 Task: Add "Standardized Test Scores" as the test score title.
Action: Mouse moved to (746, 90)
Screenshot: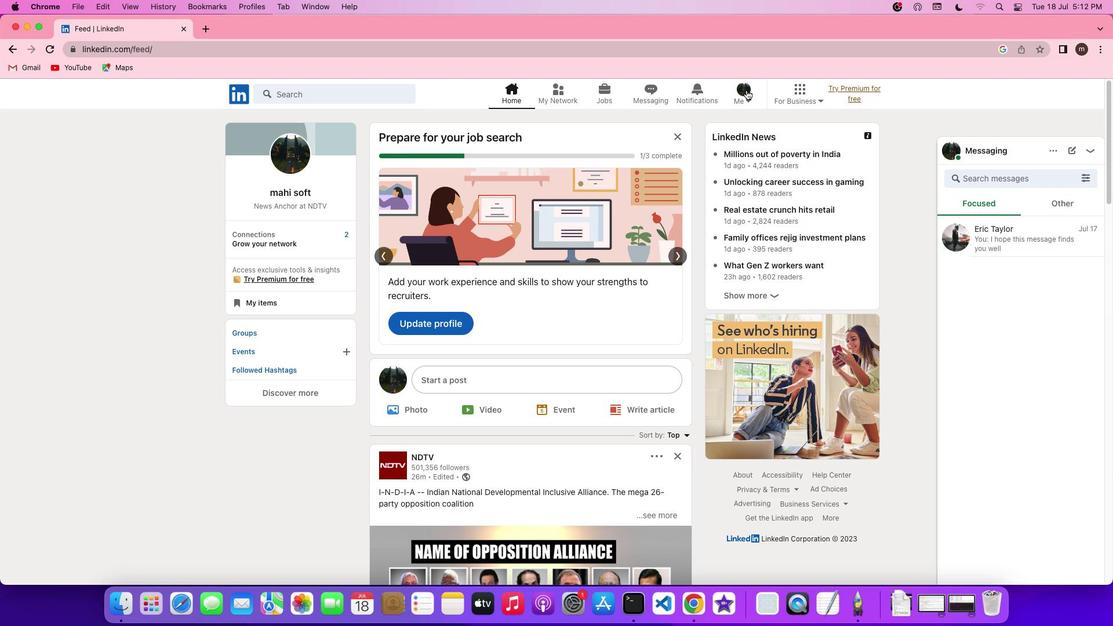 
Action: Mouse pressed left at (746, 90)
Screenshot: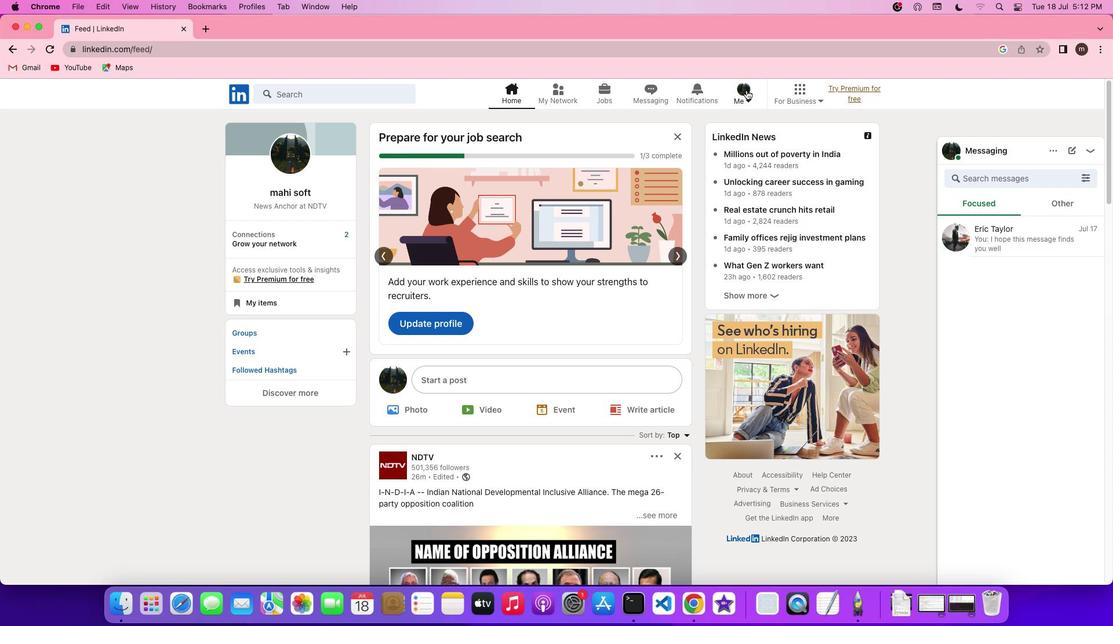 
Action: Mouse pressed left at (746, 90)
Screenshot: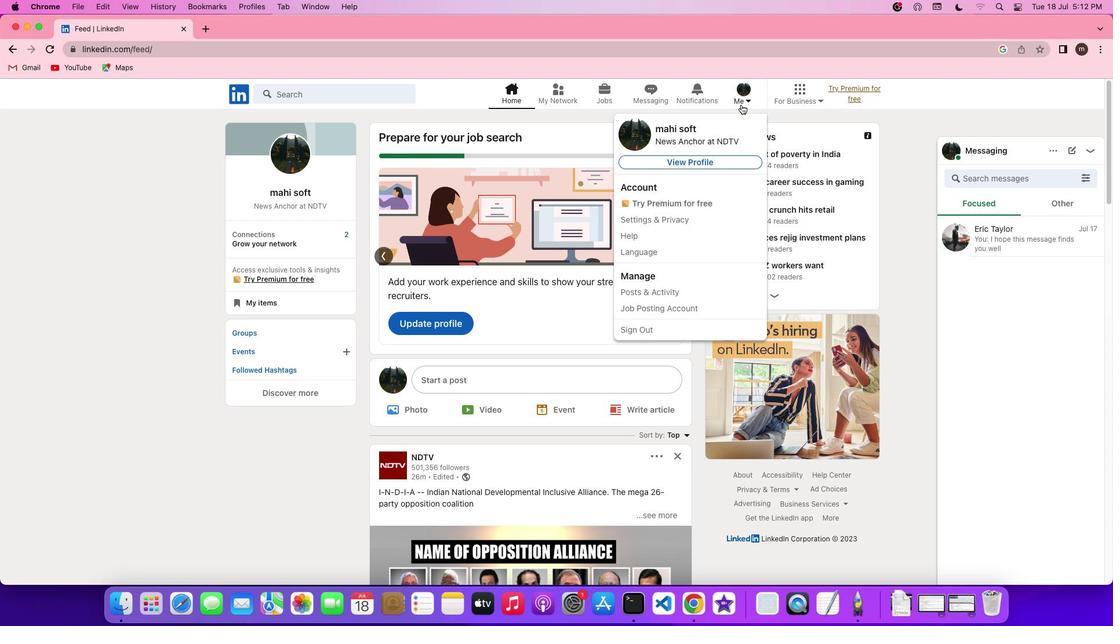 
Action: Mouse moved to (710, 155)
Screenshot: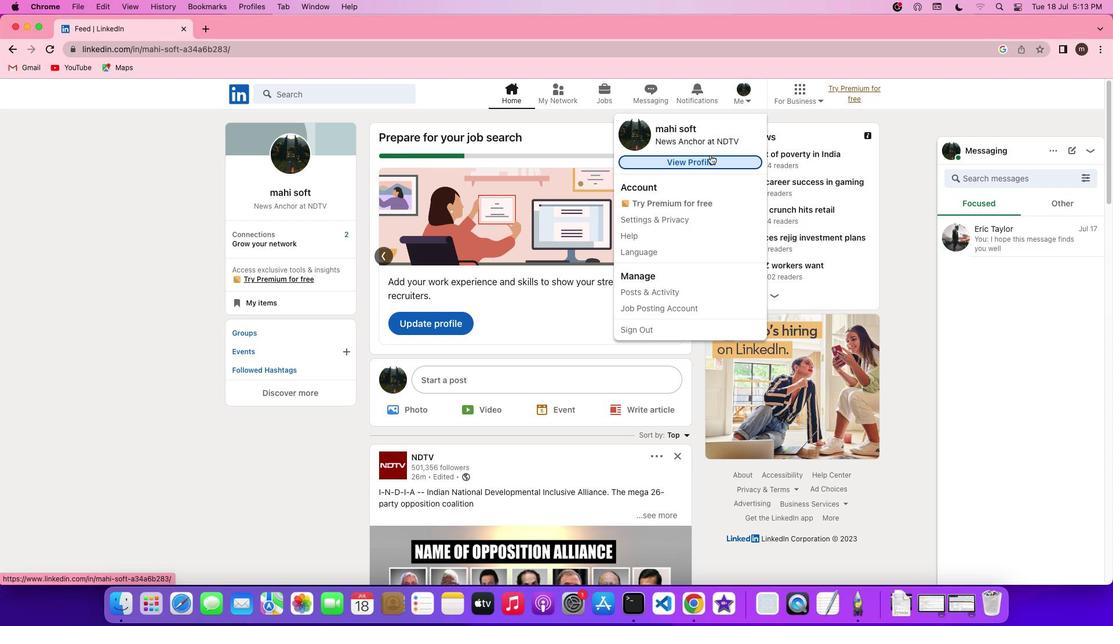 
Action: Mouse pressed left at (710, 155)
Screenshot: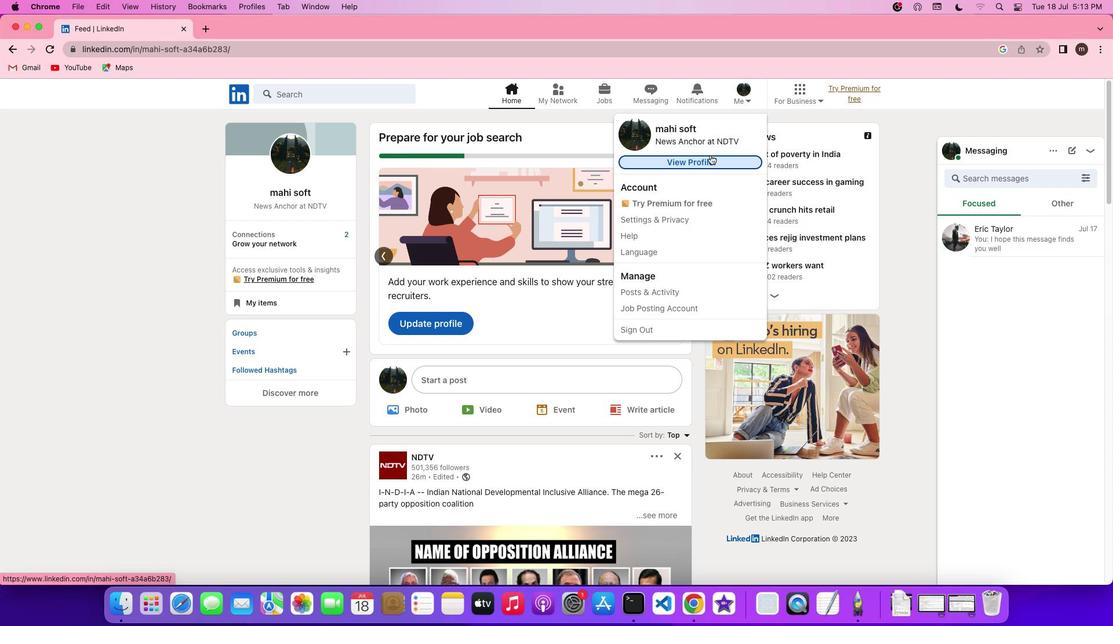 
Action: Mouse moved to (374, 349)
Screenshot: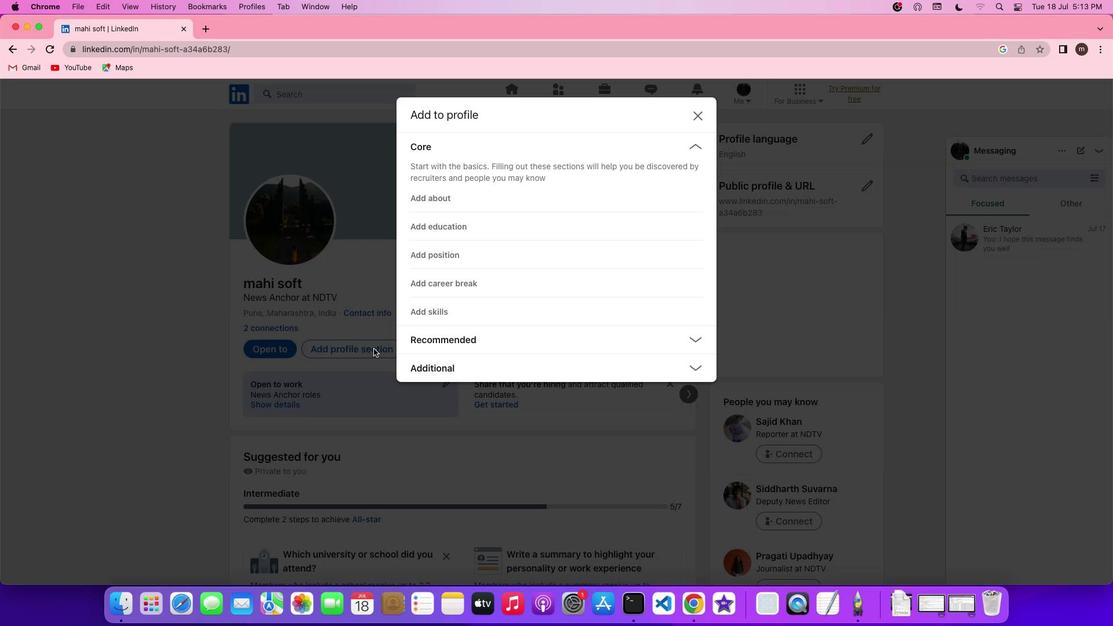 
Action: Mouse pressed left at (374, 349)
Screenshot: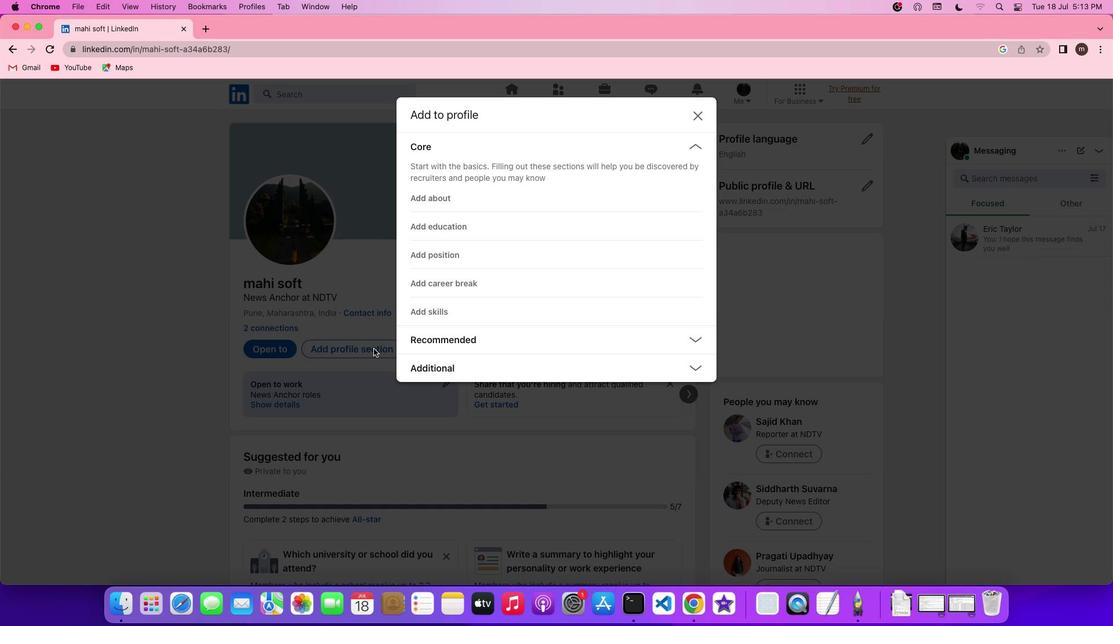 
Action: Mouse moved to (423, 361)
Screenshot: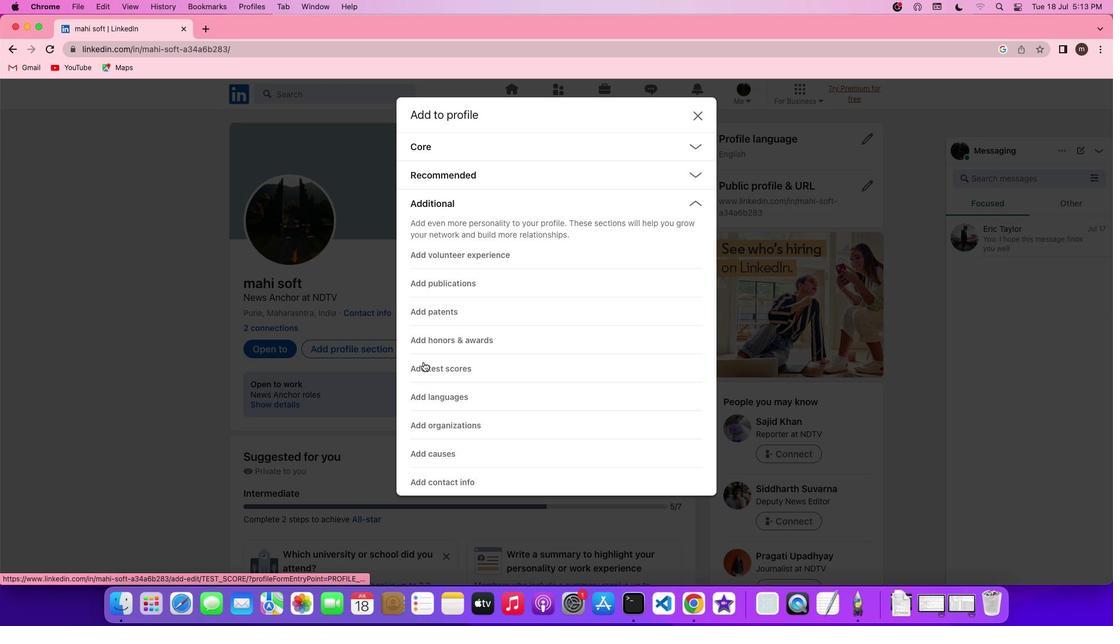 
Action: Mouse pressed left at (423, 361)
Screenshot: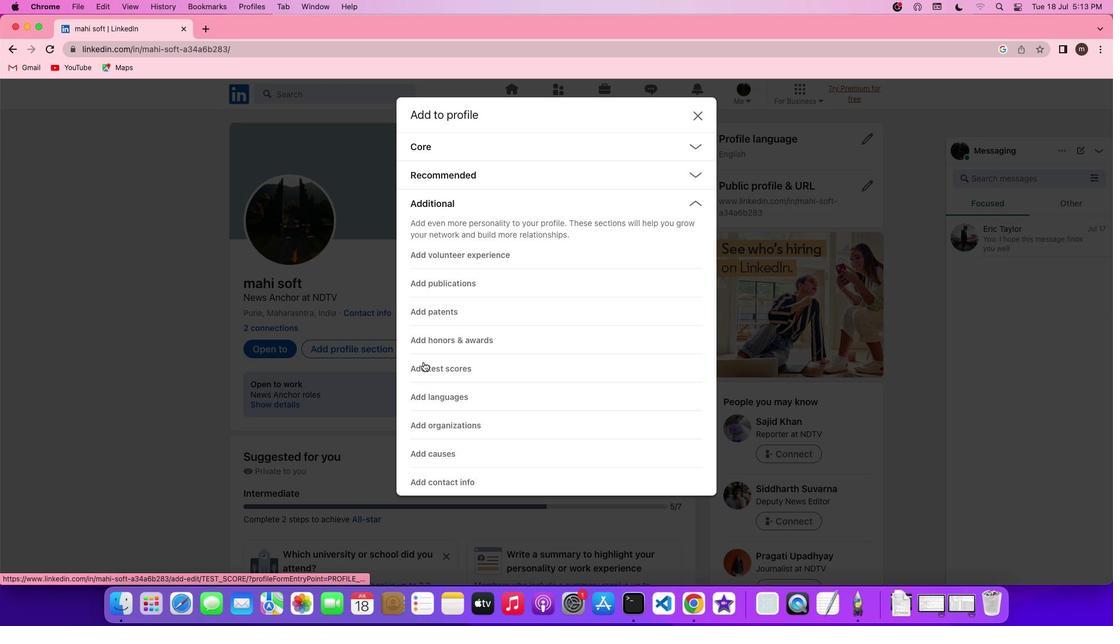 
Action: Mouse moved to (441, 370)
Screenshot: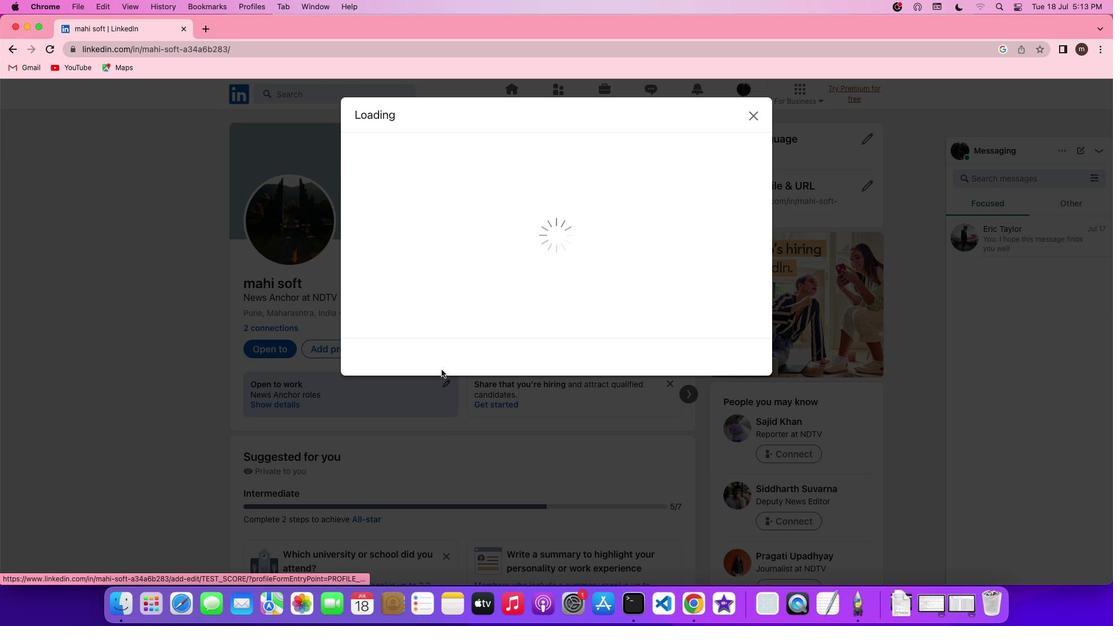 
Action: Mouse pressed left at (441, 370)
Screenshot: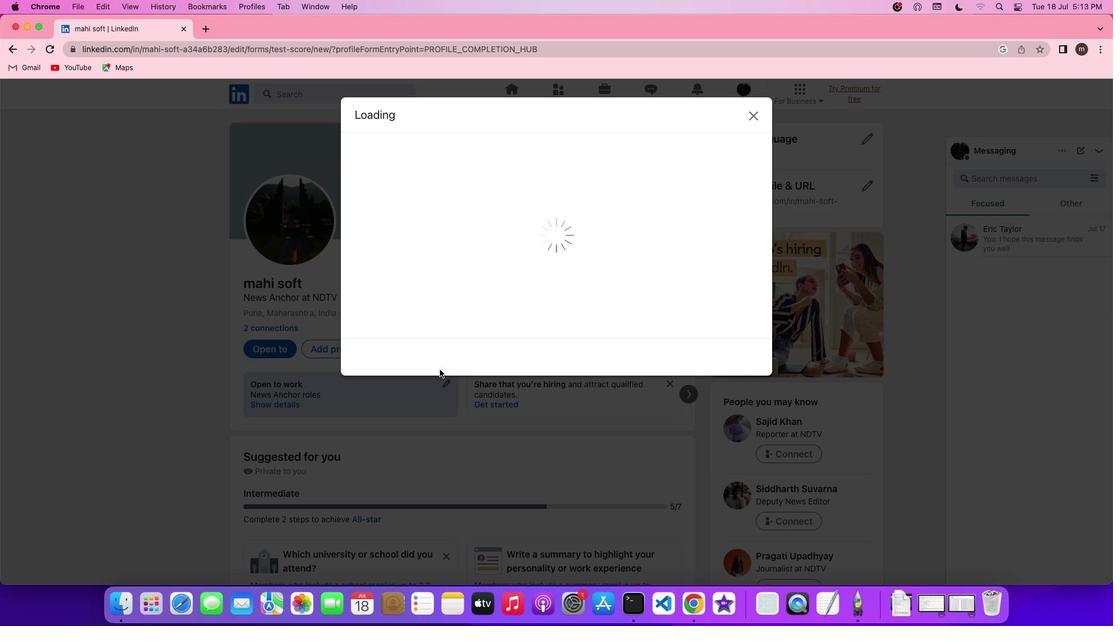 
Action: Mouse moved to (435, 186)
Screenshot: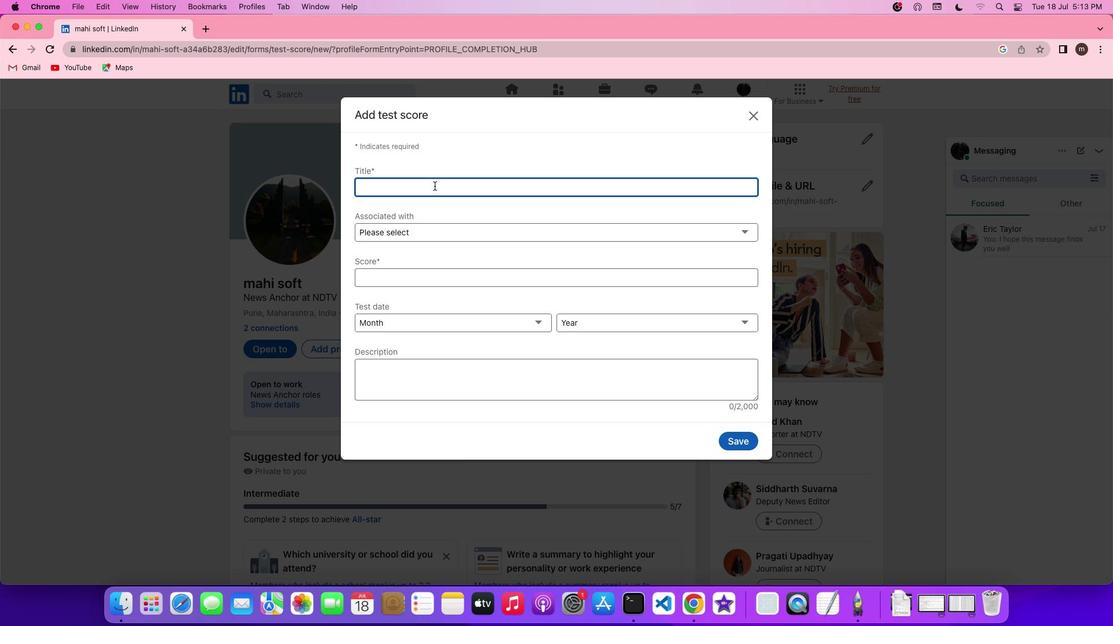 
Action: Mouse pressed left at (435, 186)
Screenshot: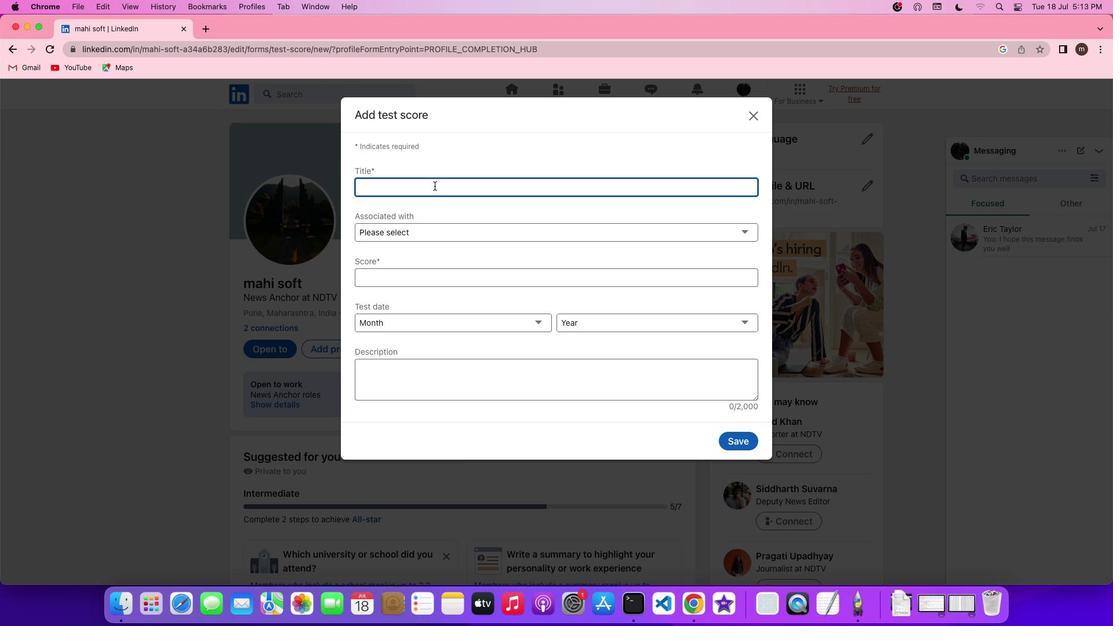 
Action: Key pressed Key.shift'S''t''a''n''d''a''r''d''i''z''e''d'Key.spaceKey.shift'T''e''s''t'Key.spaceKey.shift'S''c''o''r''e''s'
Screenshot: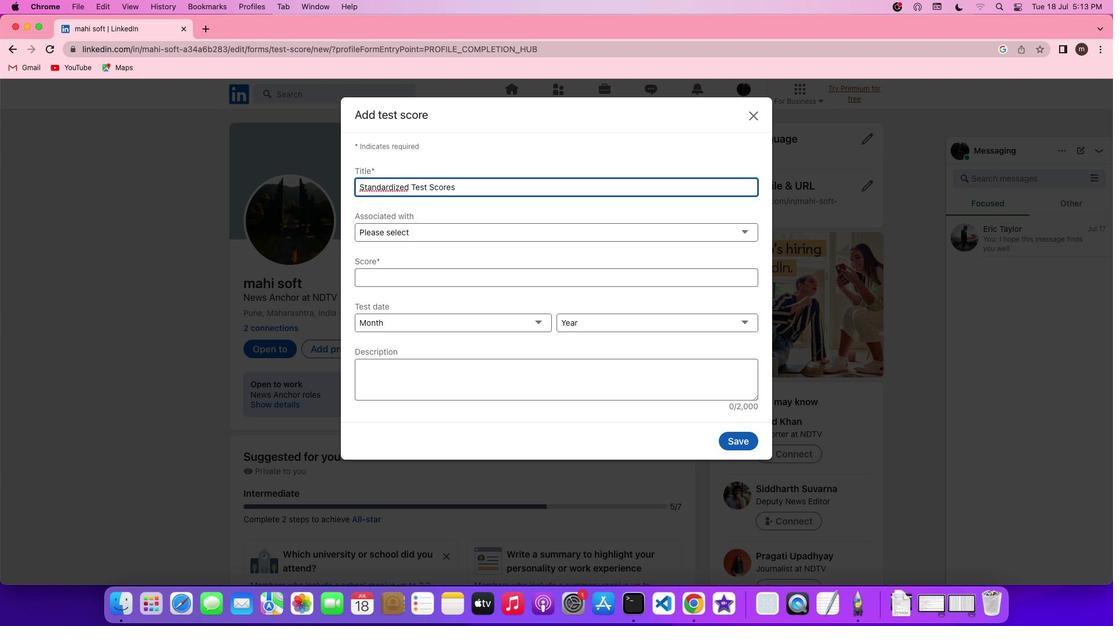 
